 Task: Select the Central Africa Time as time zone for the schedule.
Action: Mouse moved to (135, 144)
Screenshot: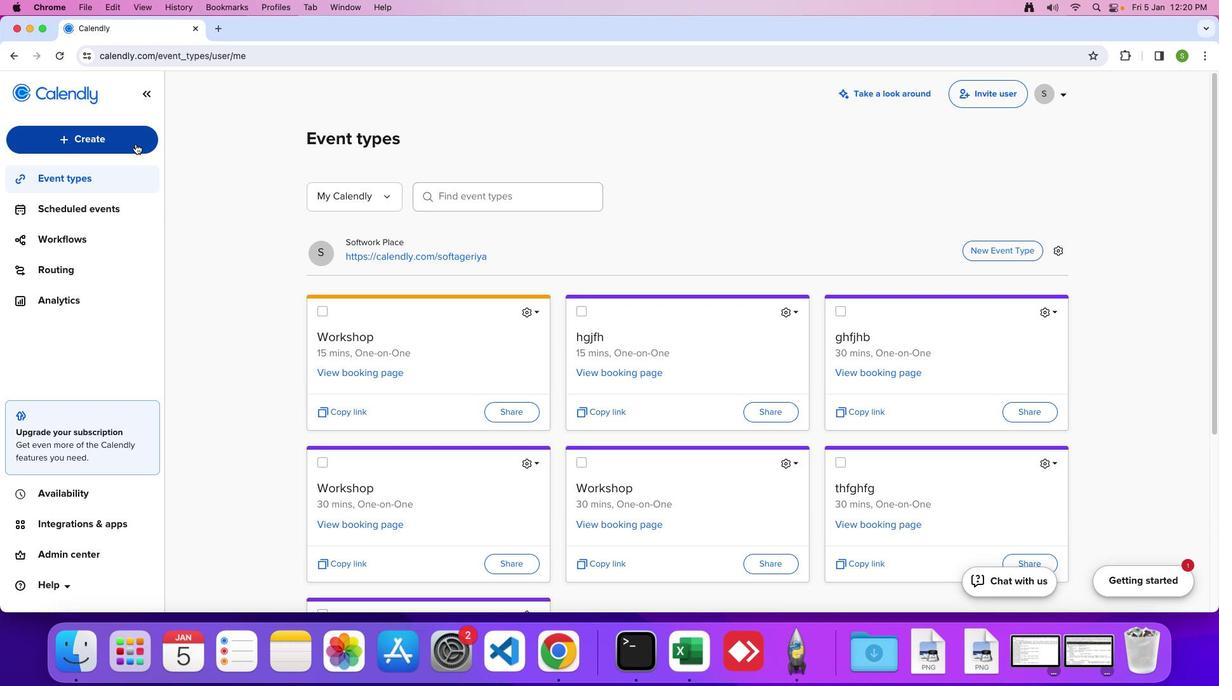 
Action: Mouse pressed left at (135, 144)
Screenshot: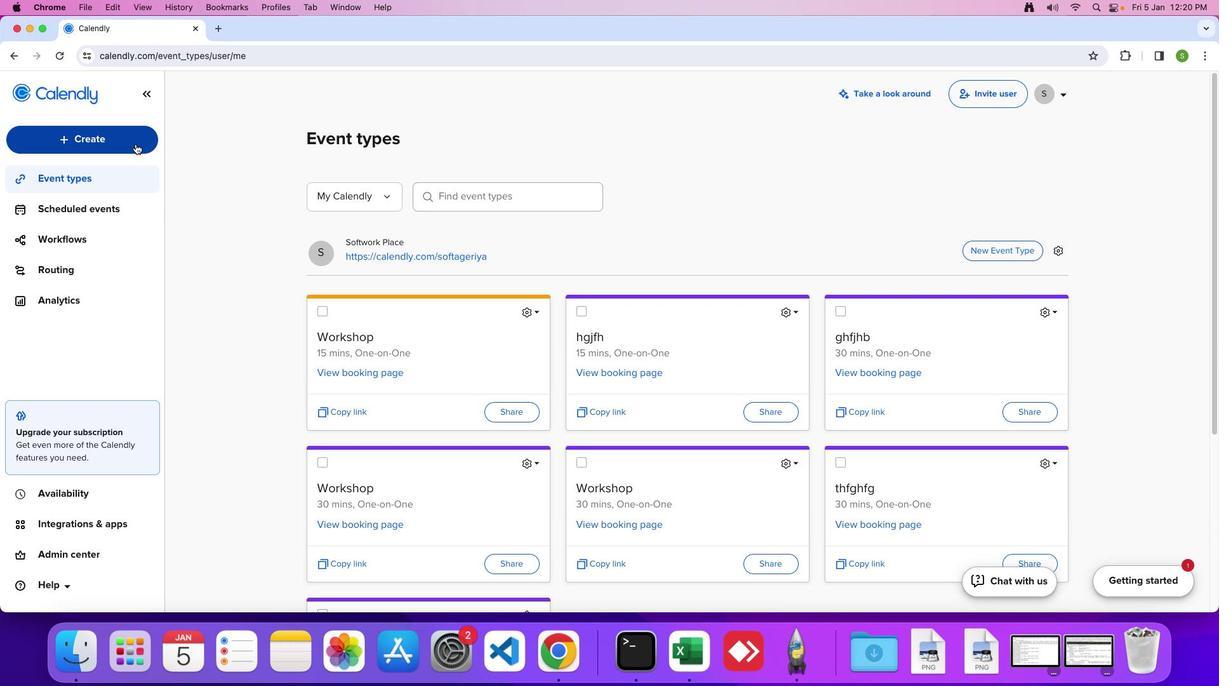 
Action: Mouse moved to (131, 299)
Screenshot: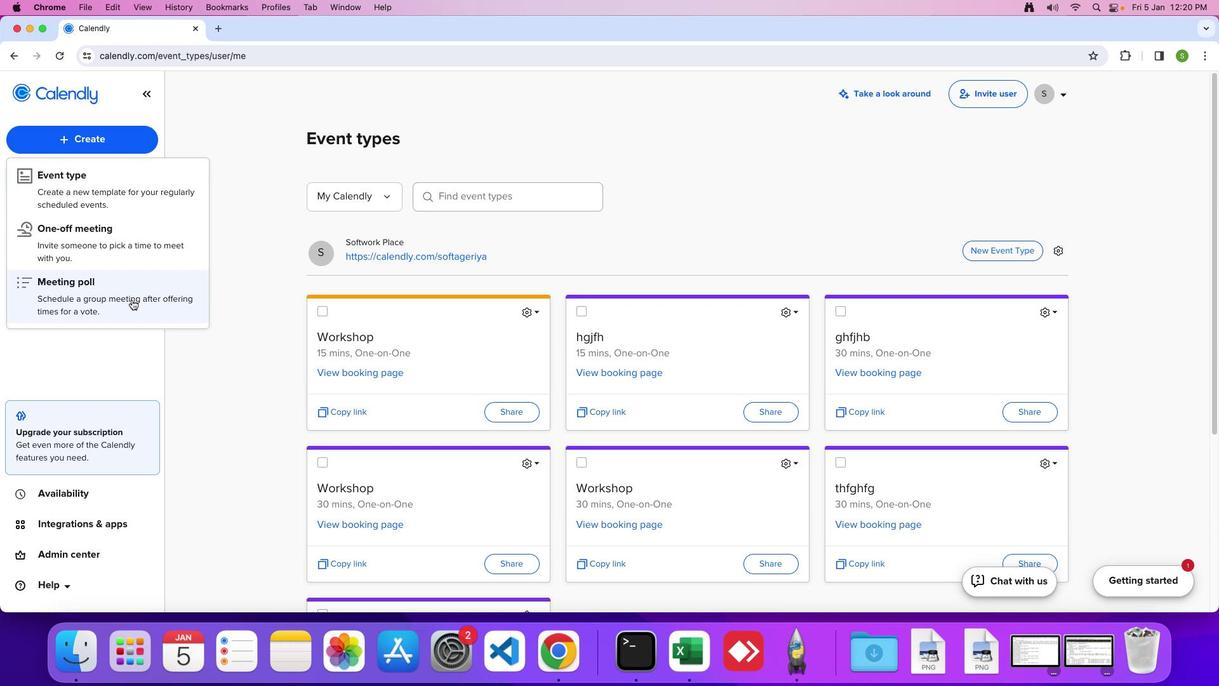 
Action: Mouse pressed left at (131, 299)
Screenshot: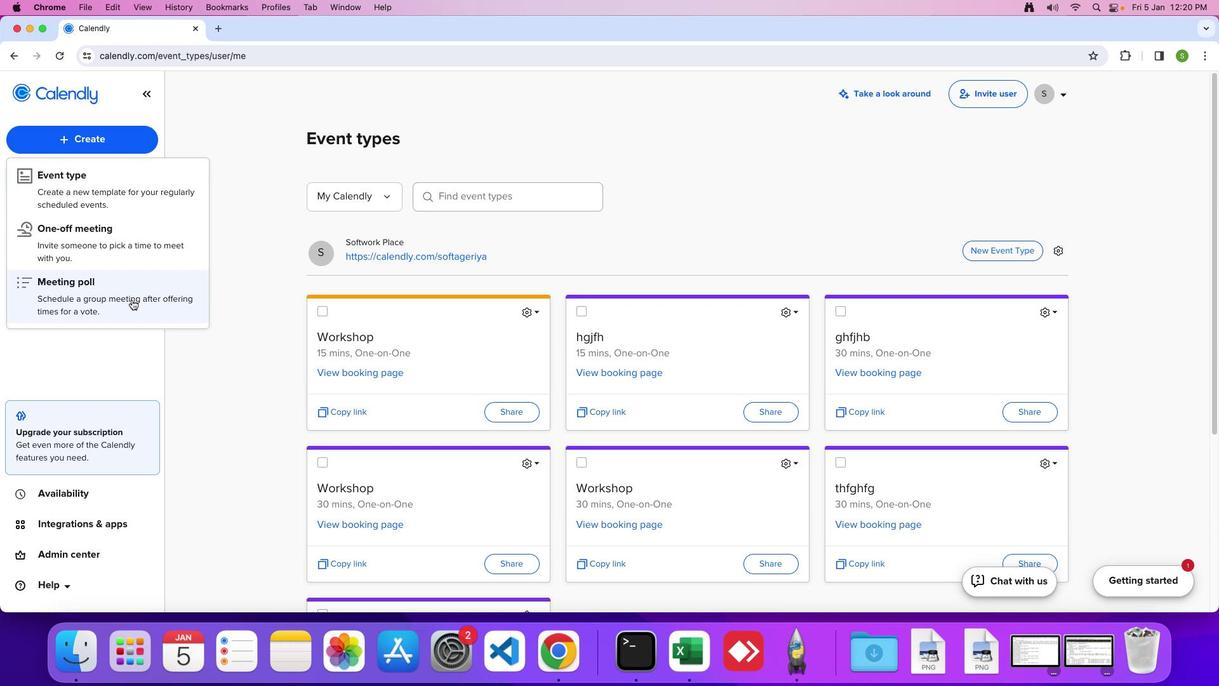 
Action: Mouse moved to (118, 155)
Screenshot: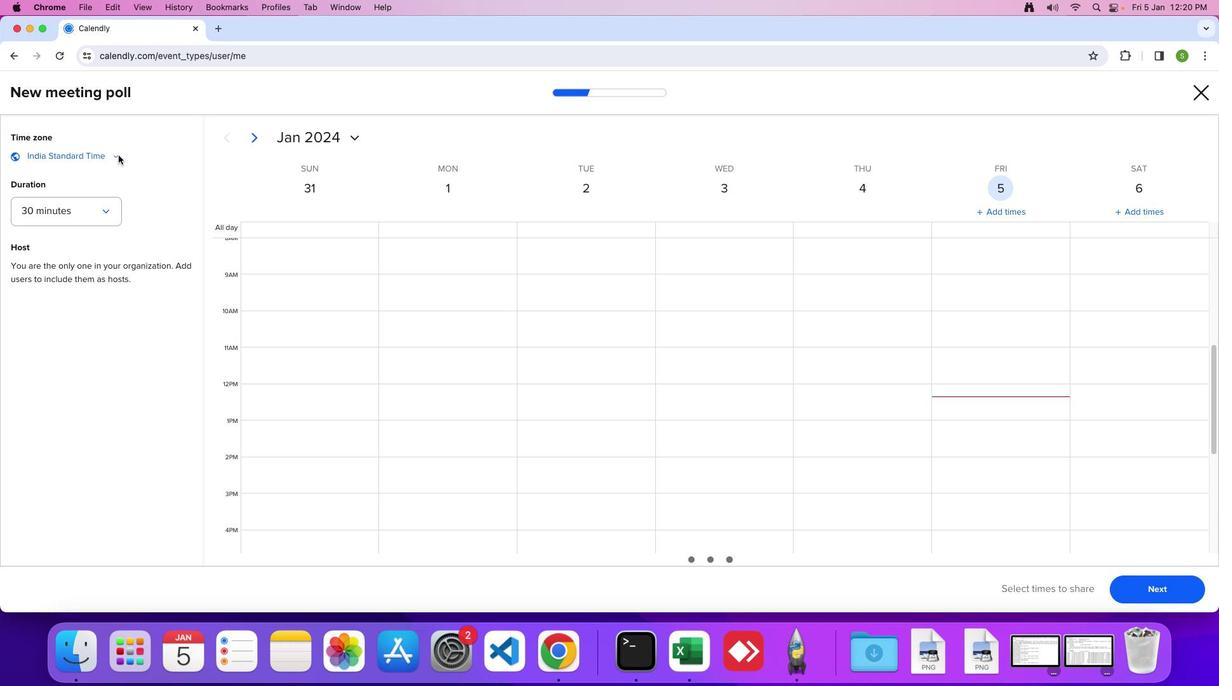 
Action: Mouse pressed left at (118, 155)
Screenshot: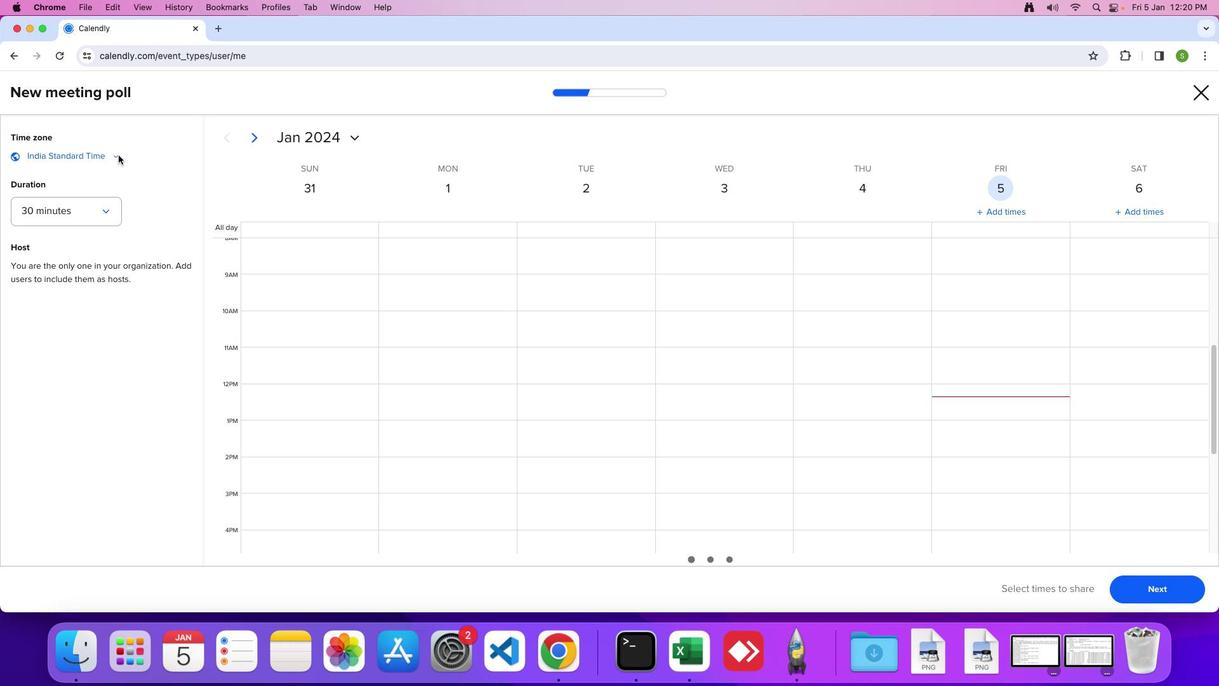 
Action: Mouse moved to (144, 295)
Screenshot: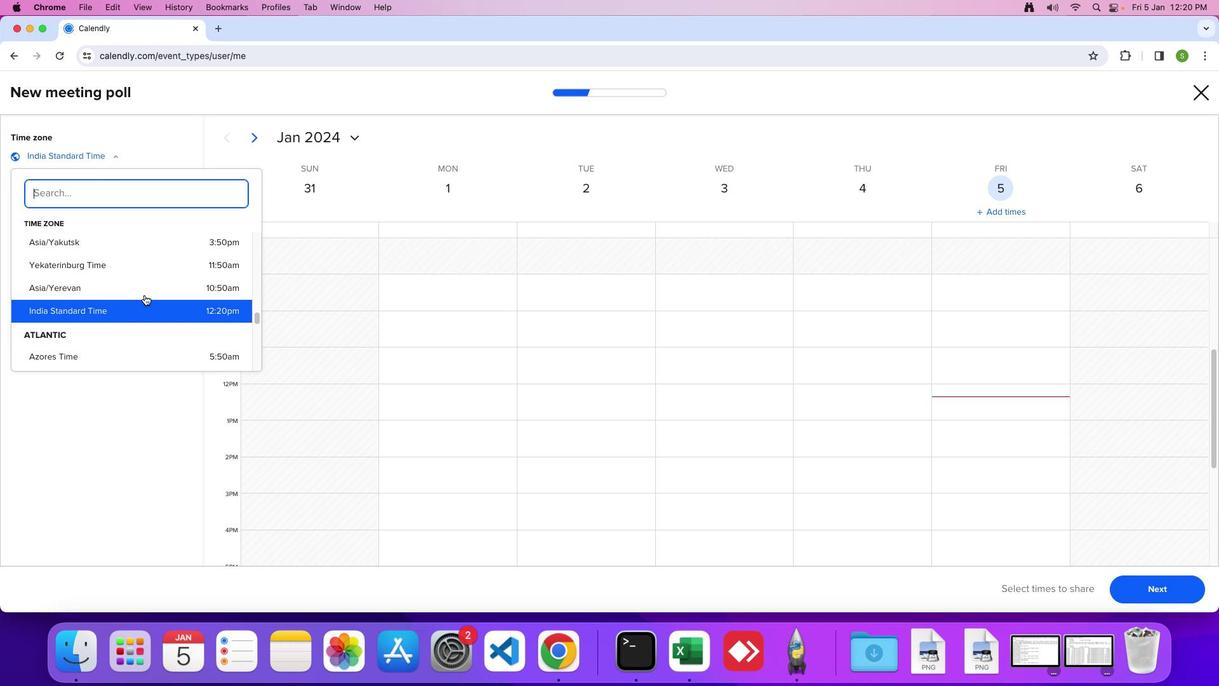 
Action: Mouse scrolled (144, 295) with delta (0, 0)
Screenshot: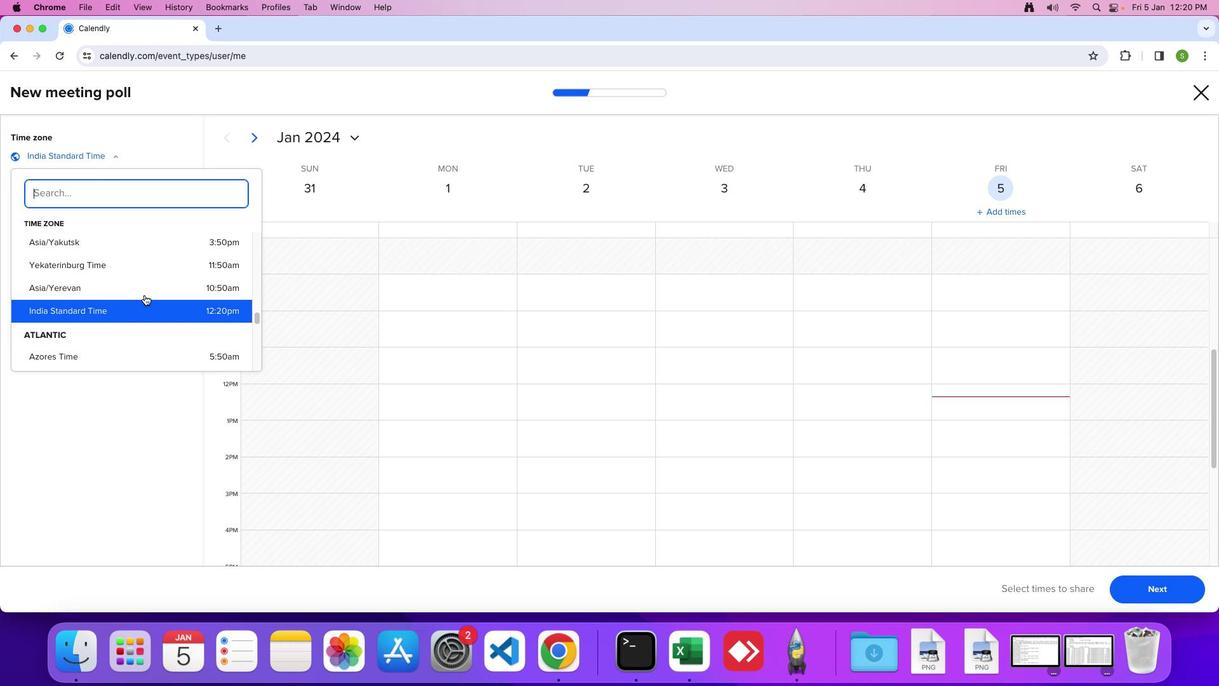
Action: Mouse scrolled (144, 295) with delta (0, 0)
Screenshot: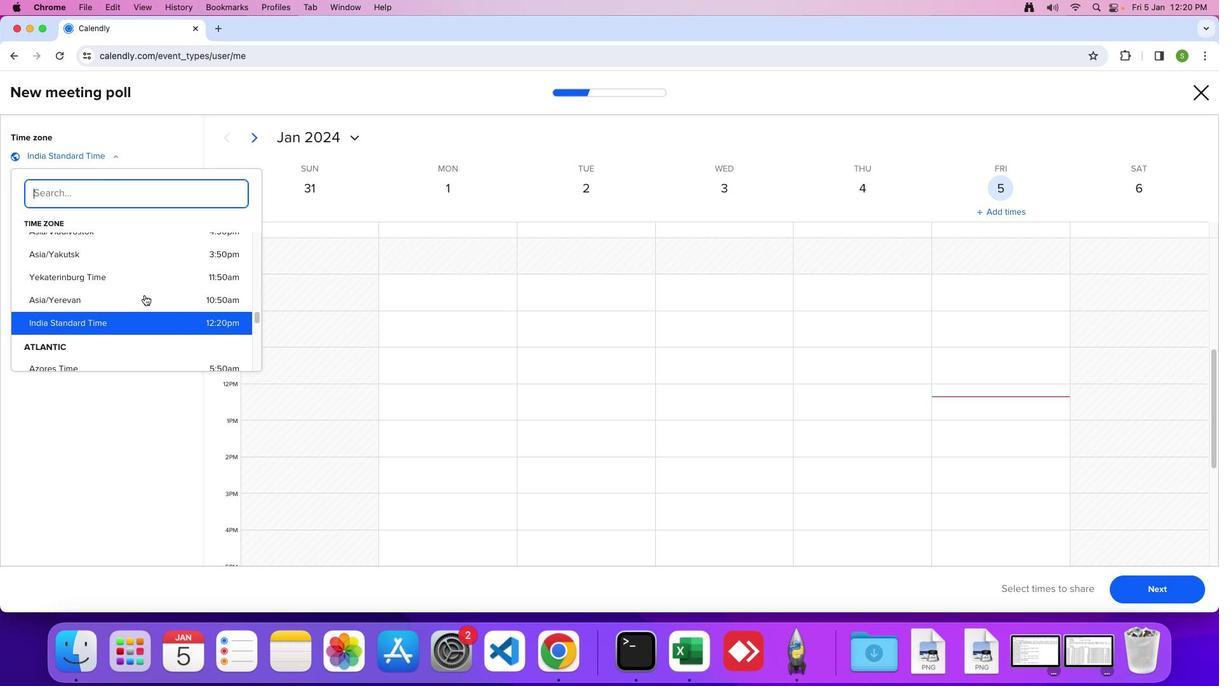 
Action: Mouse scrolled (144, 295) with delta (0, 1)
Screenshot: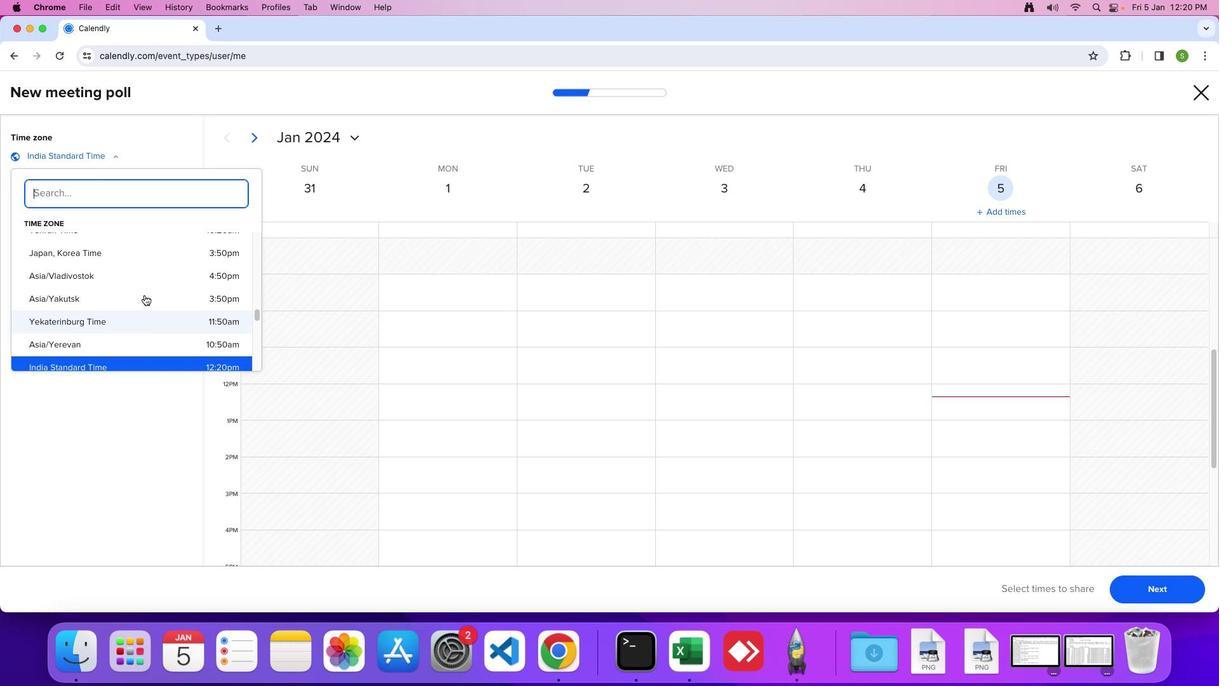 
Action: Mouse moved to (144, 294)
Screenshot: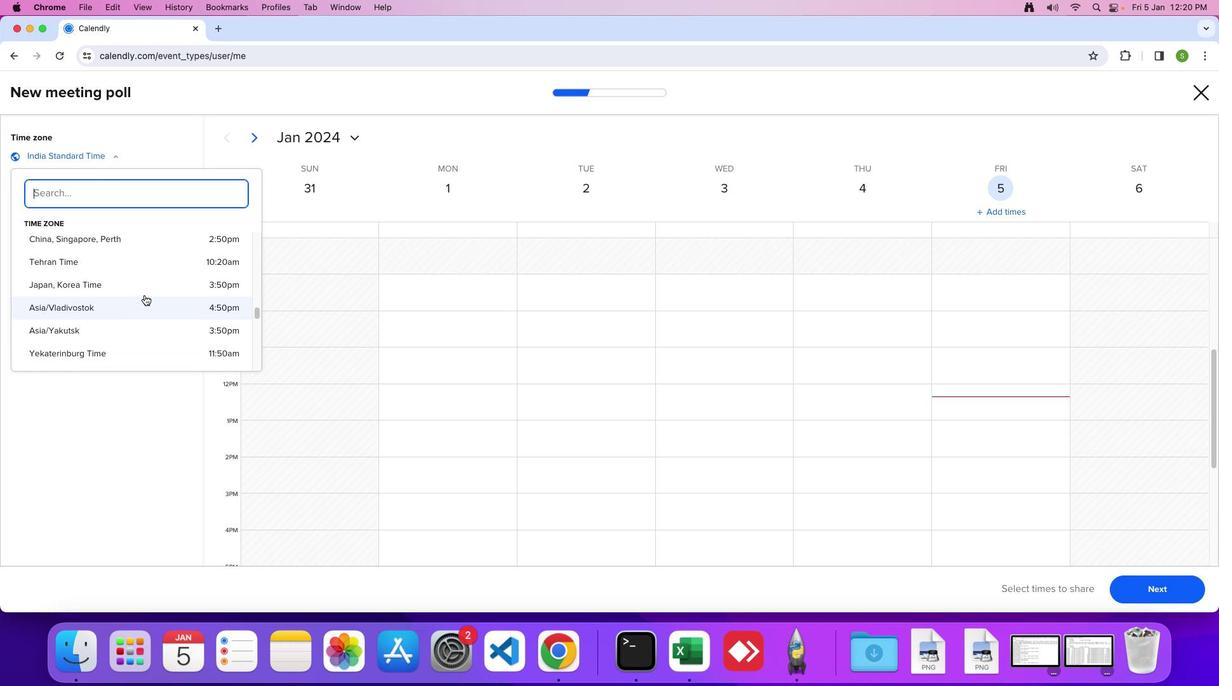 
Action: Mouse scrolled (144, 294) with delta (0, 0)
Screenshot: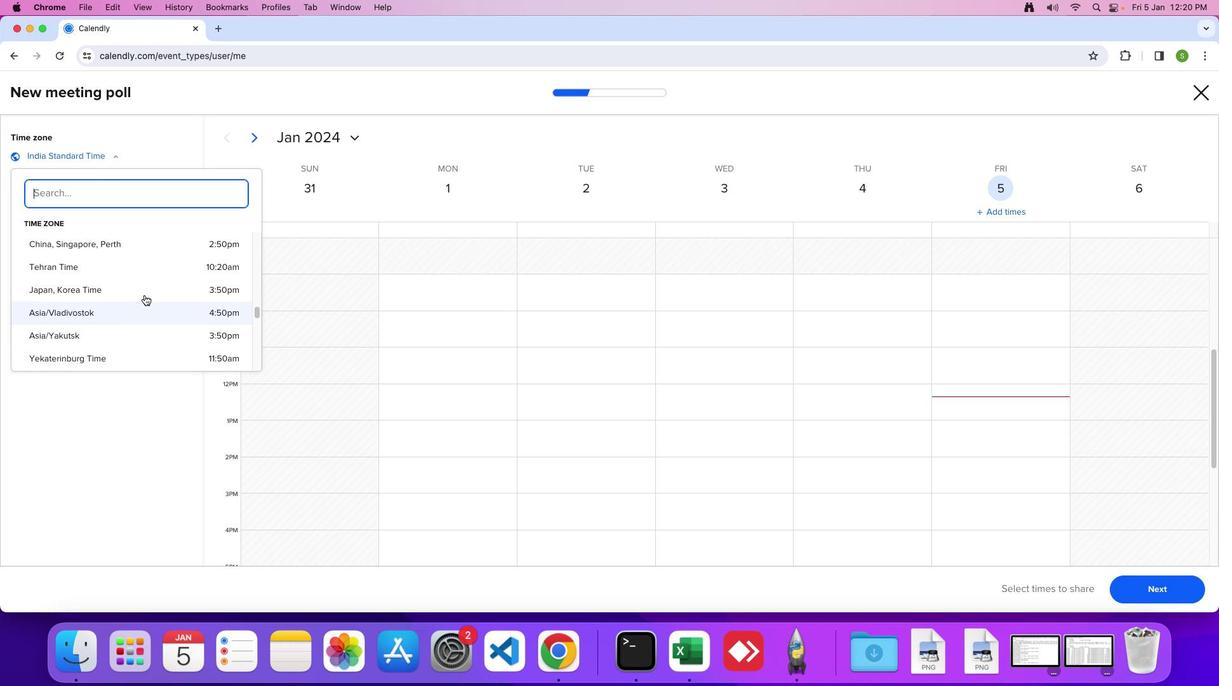
Action: Mouse scrolled (144, 294) with delta (0, 0)
Screenshot: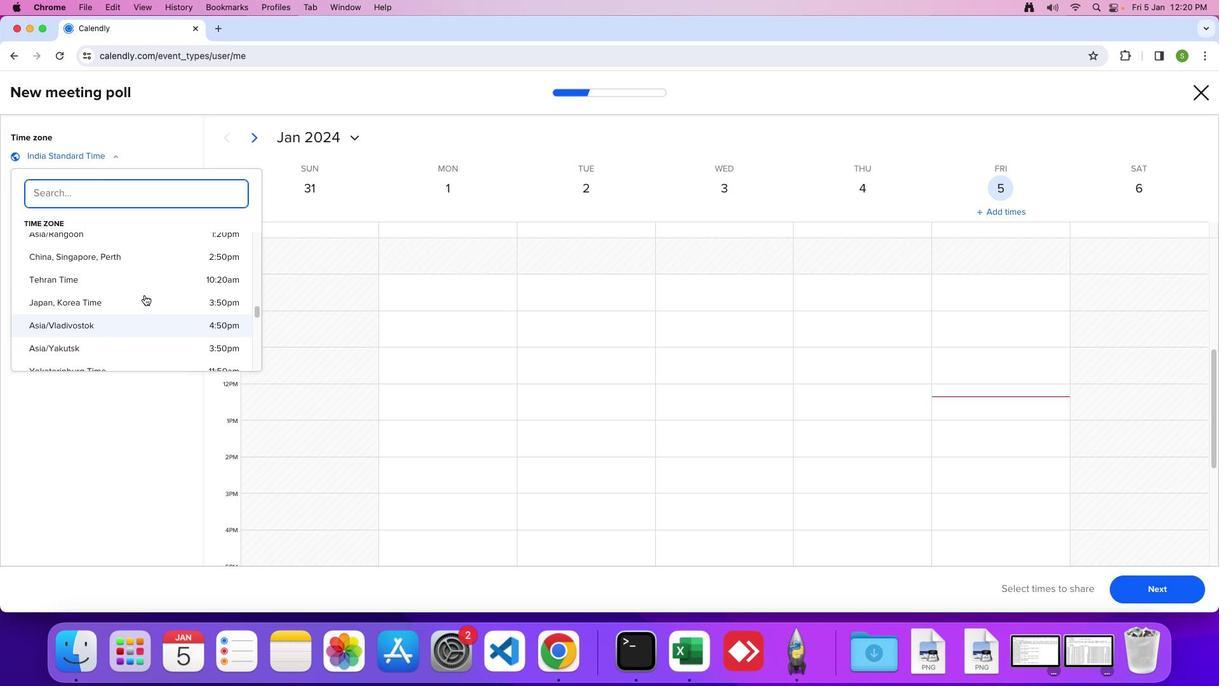 
Action: Mouse scrolled (144, 294) with delta (0, 0)
Screenshot: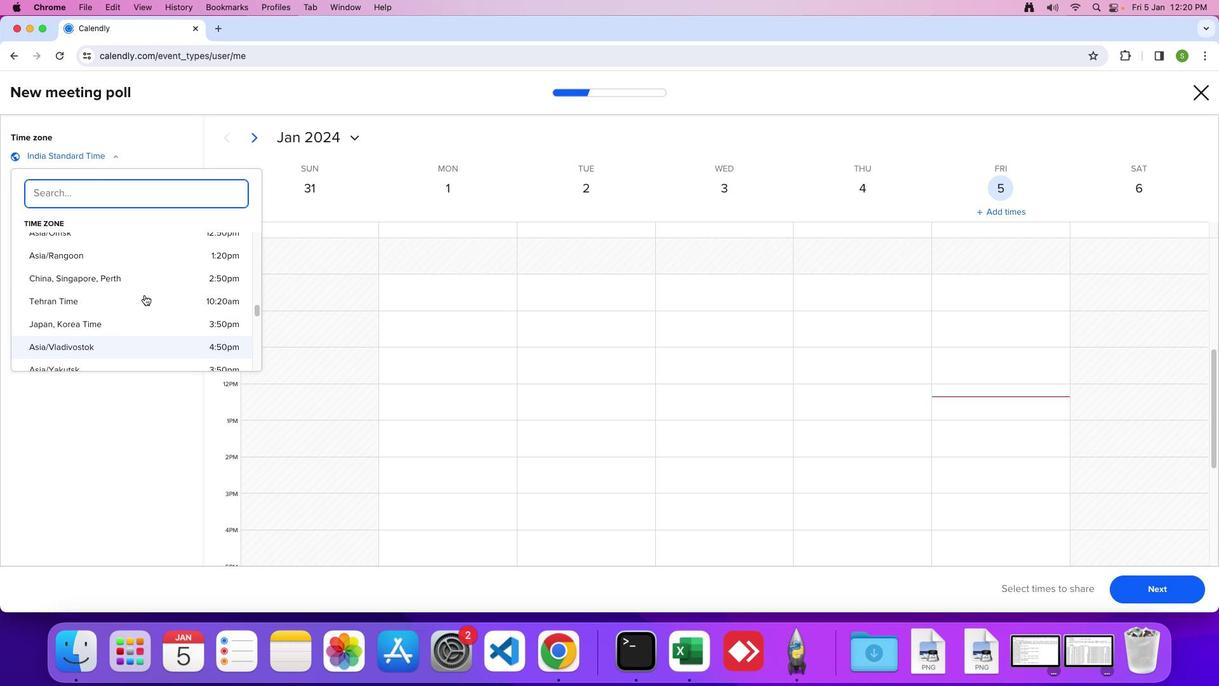 
Action: Mouse scrolled (144, 294) with delta (0, 0)
Screenshot: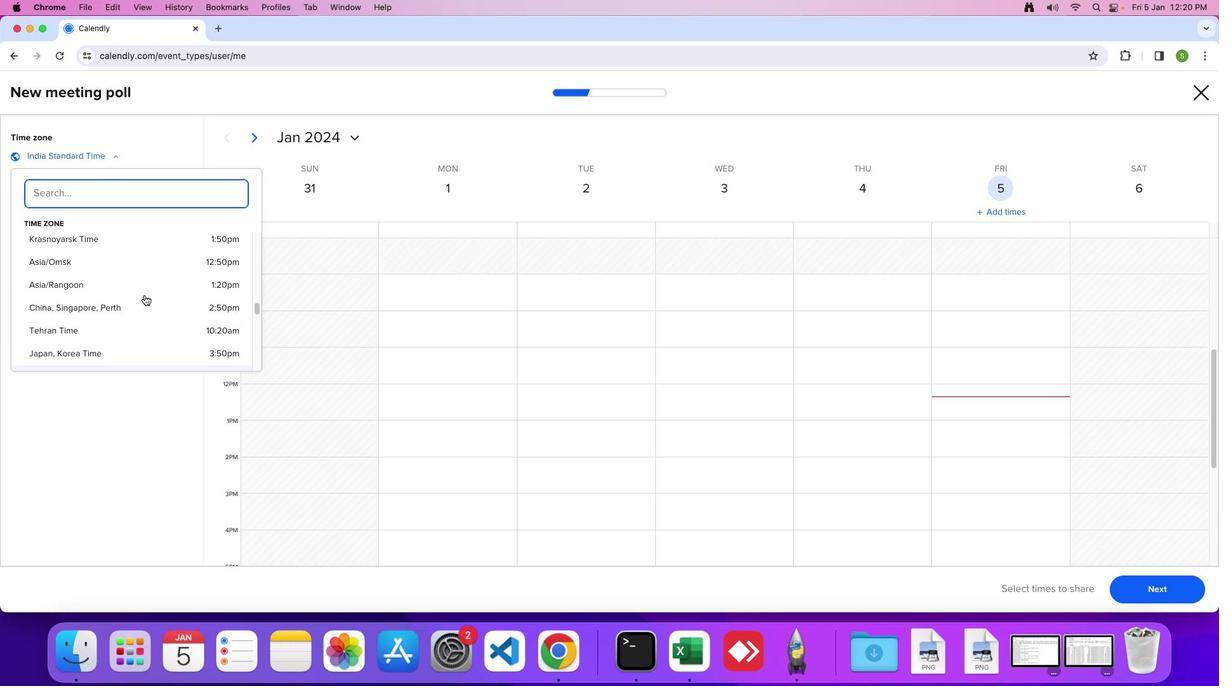 
Action: Mouse scrolled (144, 294) with delta (0, 2)
Screenshot: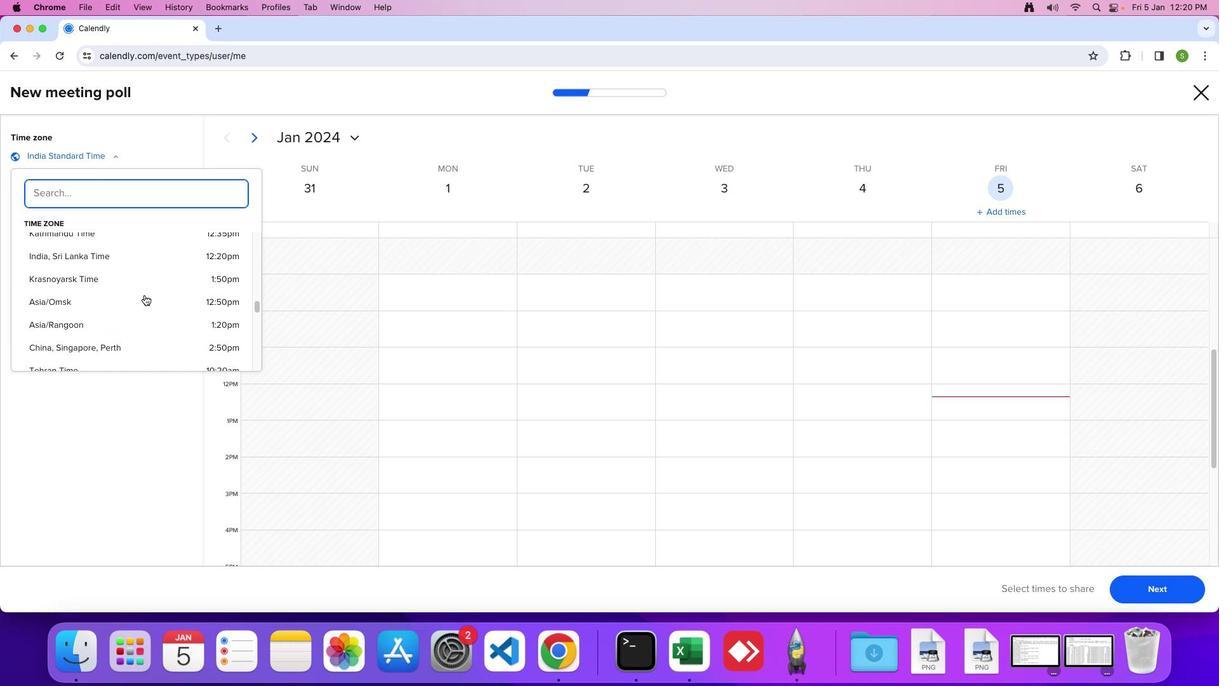 
Action: Mouse scrolled (144, 294) with delta (0, 0)
Screenshot: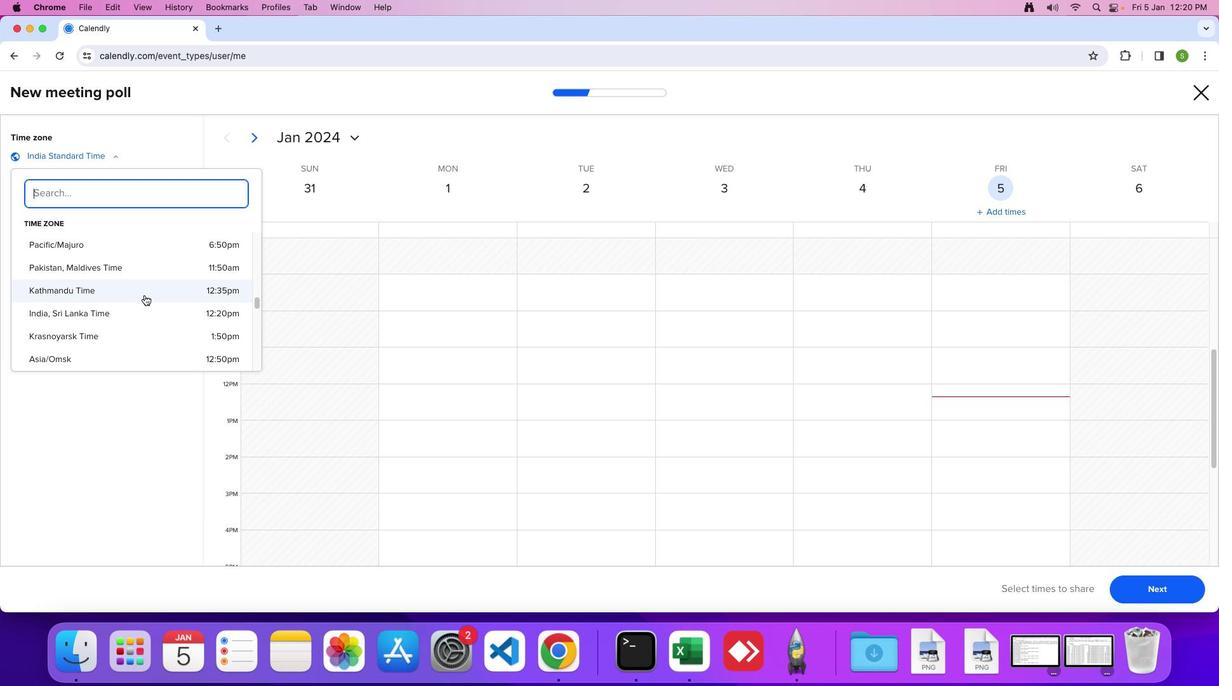 
Action: Mouse scrolled (144, 294) with delta (0, 0)
Screenshot: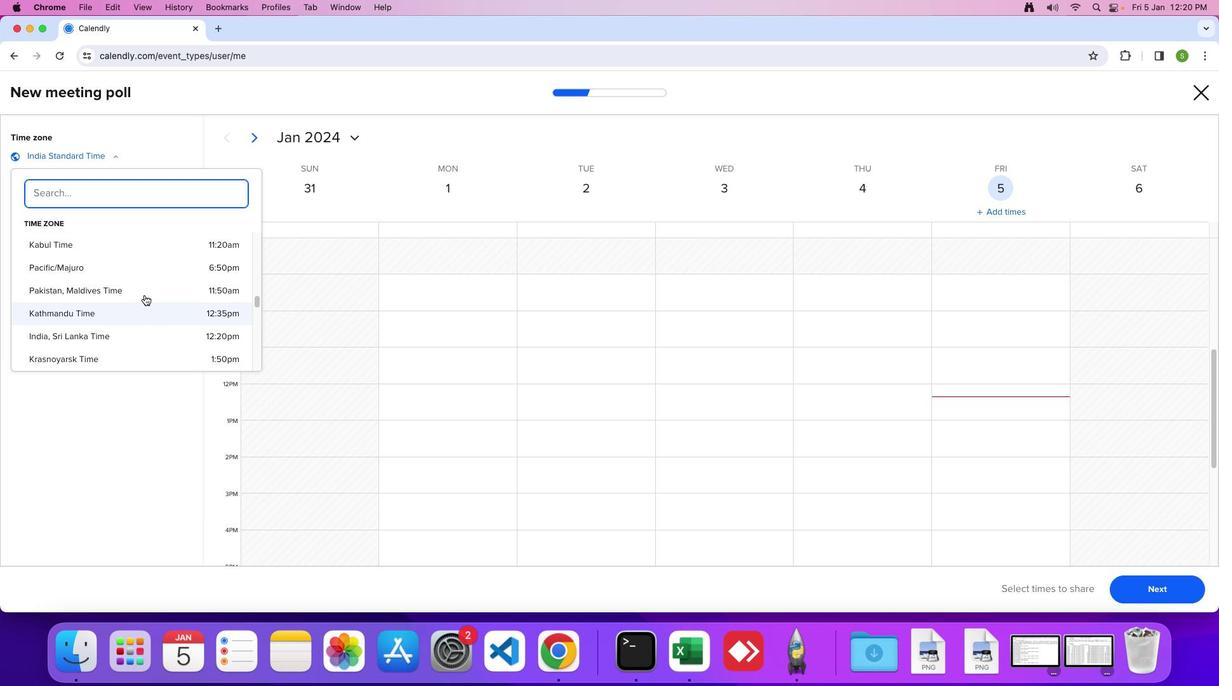 
Action: Mouse scrolled (144, 294) with delta (0, 1)
Screenshot: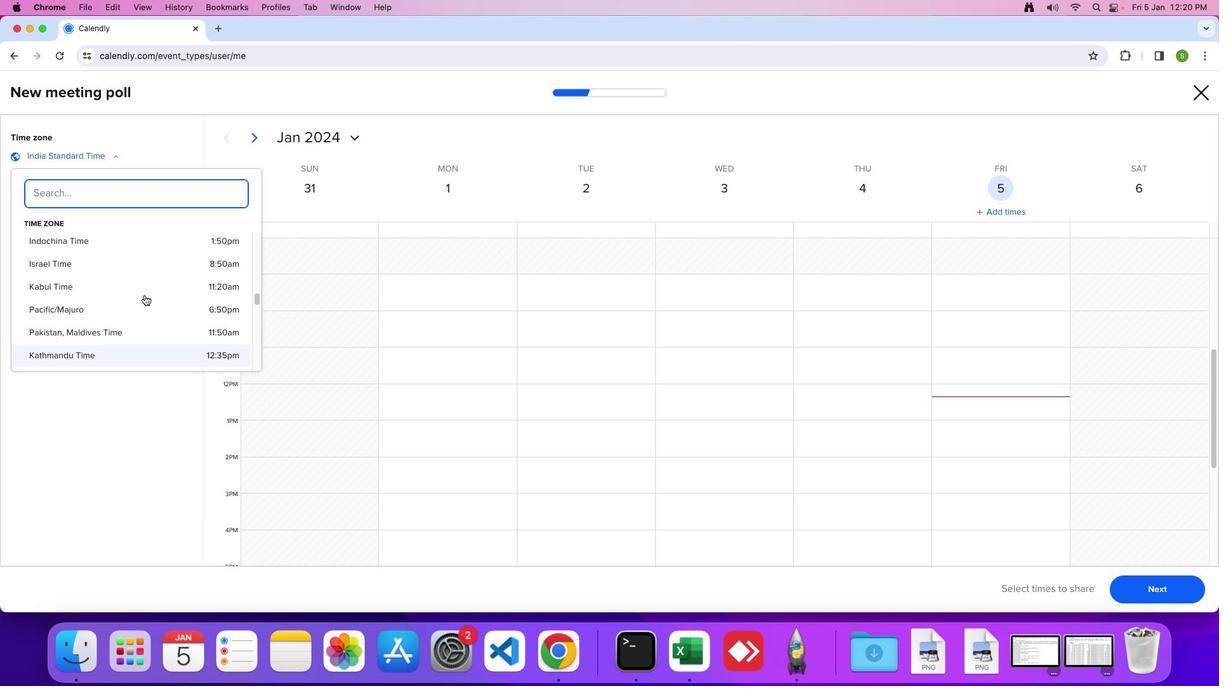 
Action: Mouse scrolled (144, 294) with delta (0, 0)
Screenshot: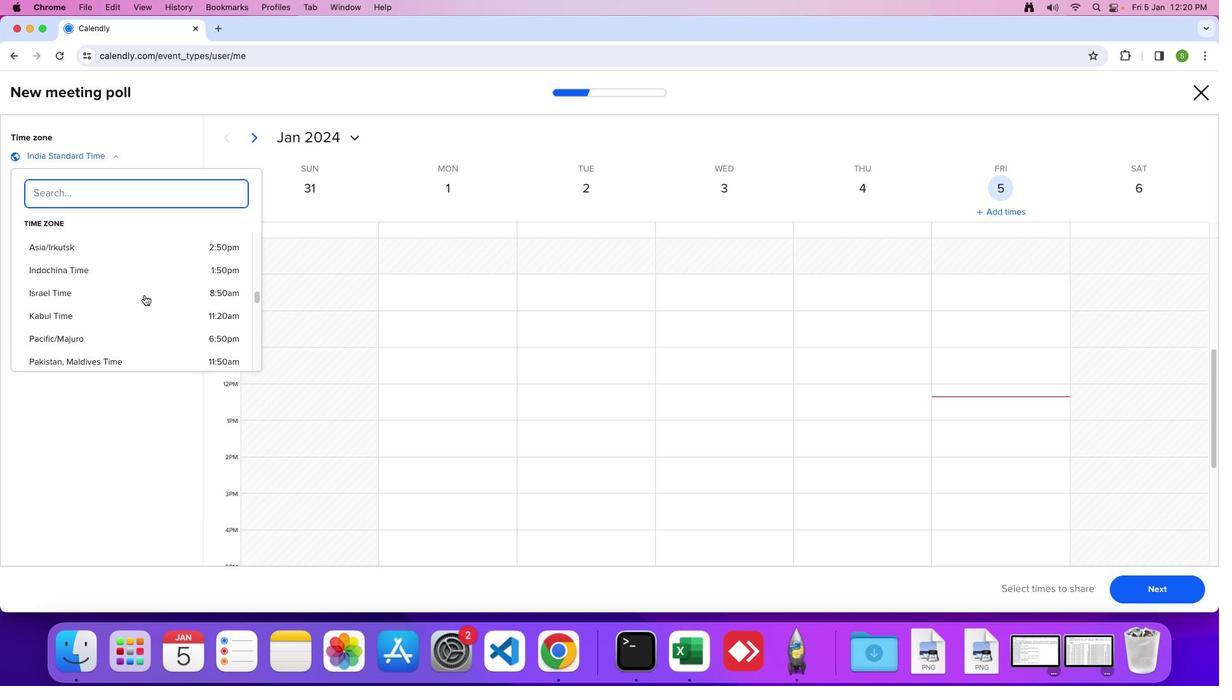 
Action: Mouse scrolled (144, 294) with delta (0, 0)
Screenshot: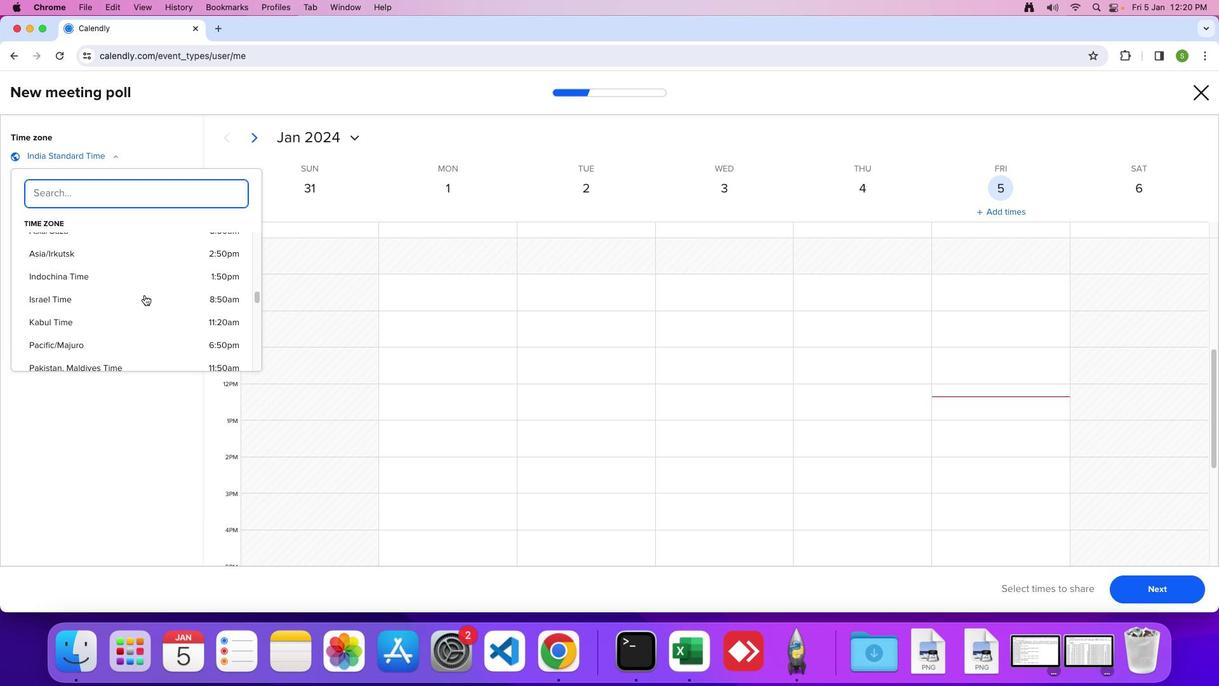 
Action: Mouse scrolled (144, 294) with delta (0, 0)
Screenshot: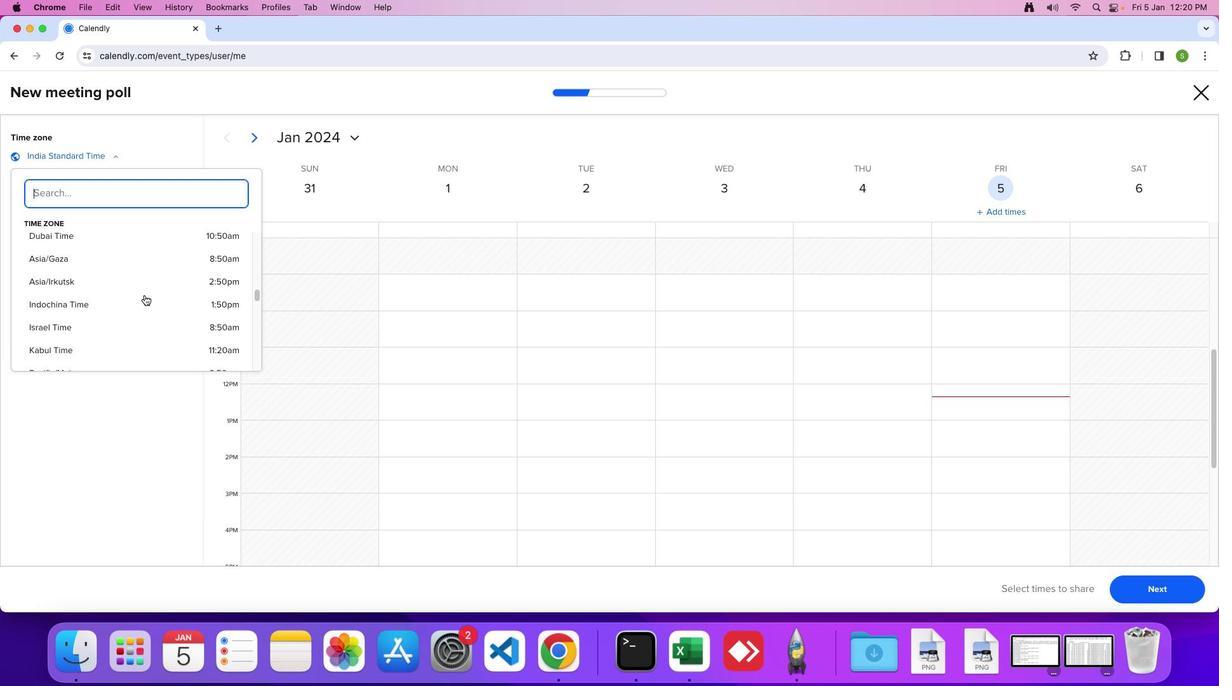 
Action: Mouse scrolled (144, 294) with delta (0, 0)
Screenshot: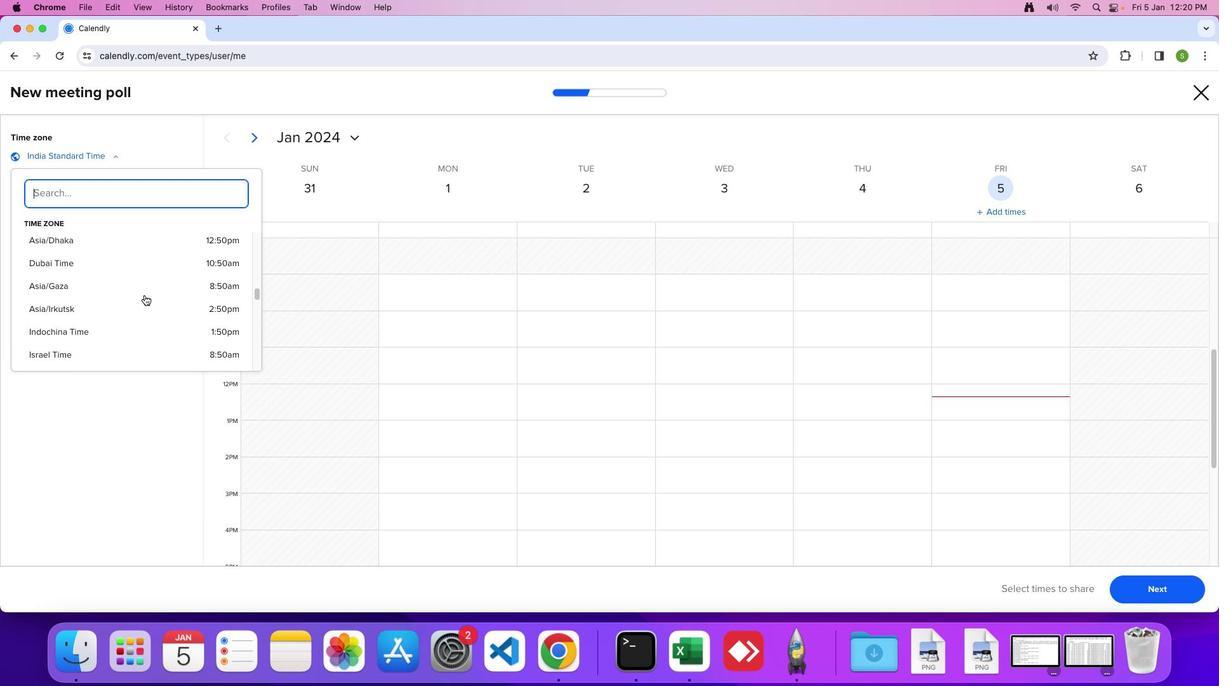 
Action: Mouse scrolled (144, 294) with delta (0, 1)
Screenshot: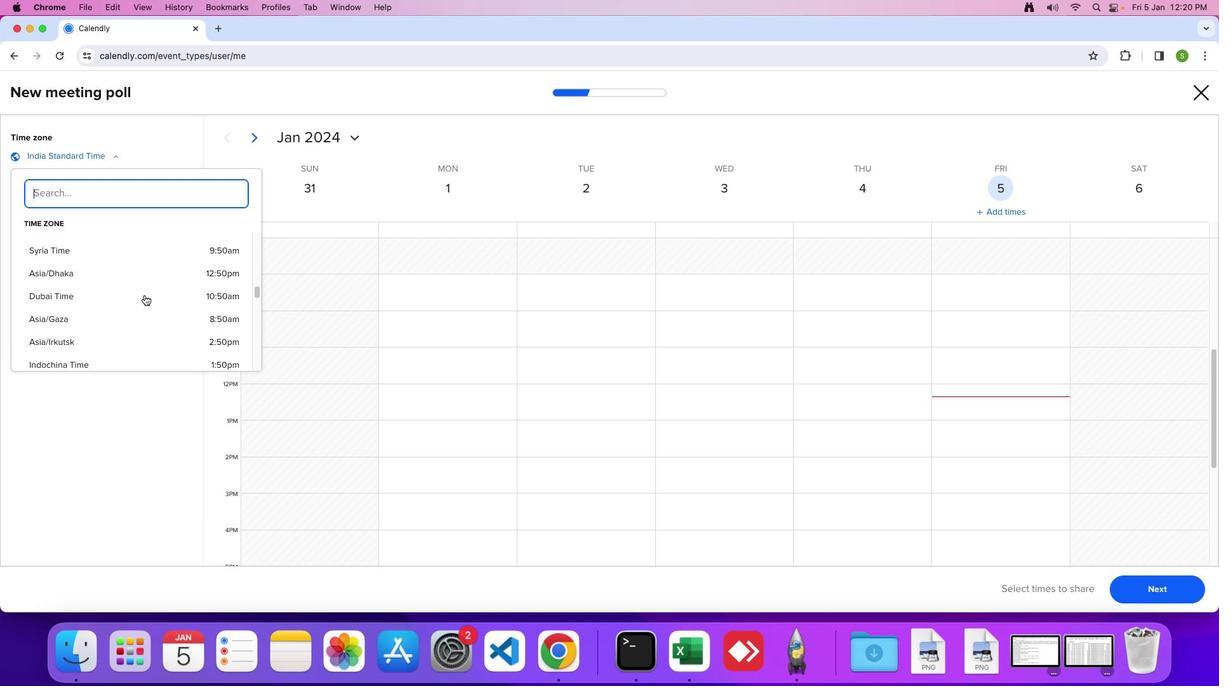 
Action: Mouse scrolled (144, 294) with delta (0, 0)
Screenshot: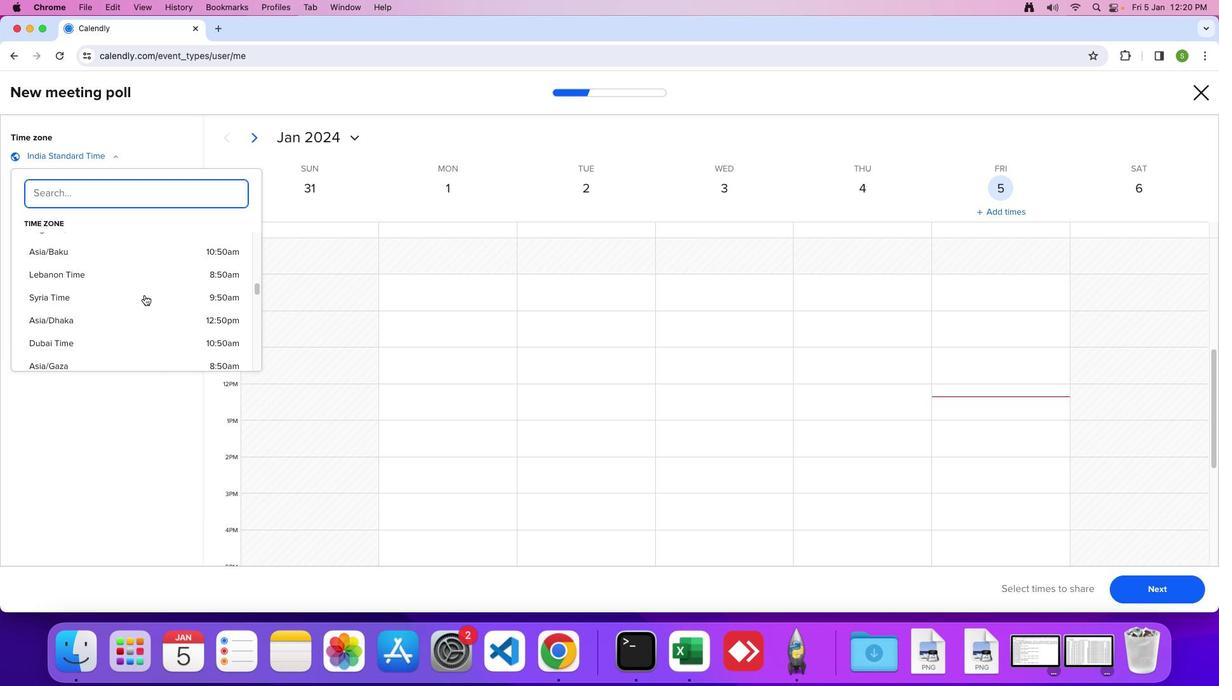 
Action: Mouse scrolled (144, 294) with delta (0, 0)
Screenshot: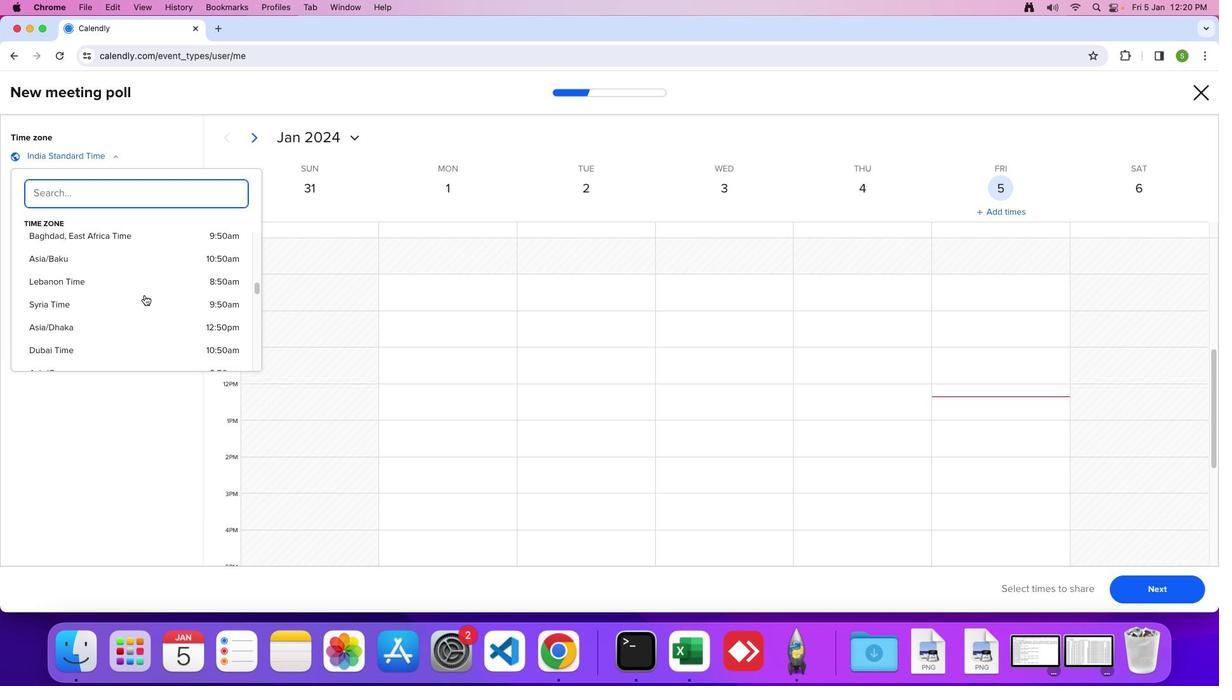 
Action: Mouse scrolled (144, 294) with delta (0, 0)
Screenshot: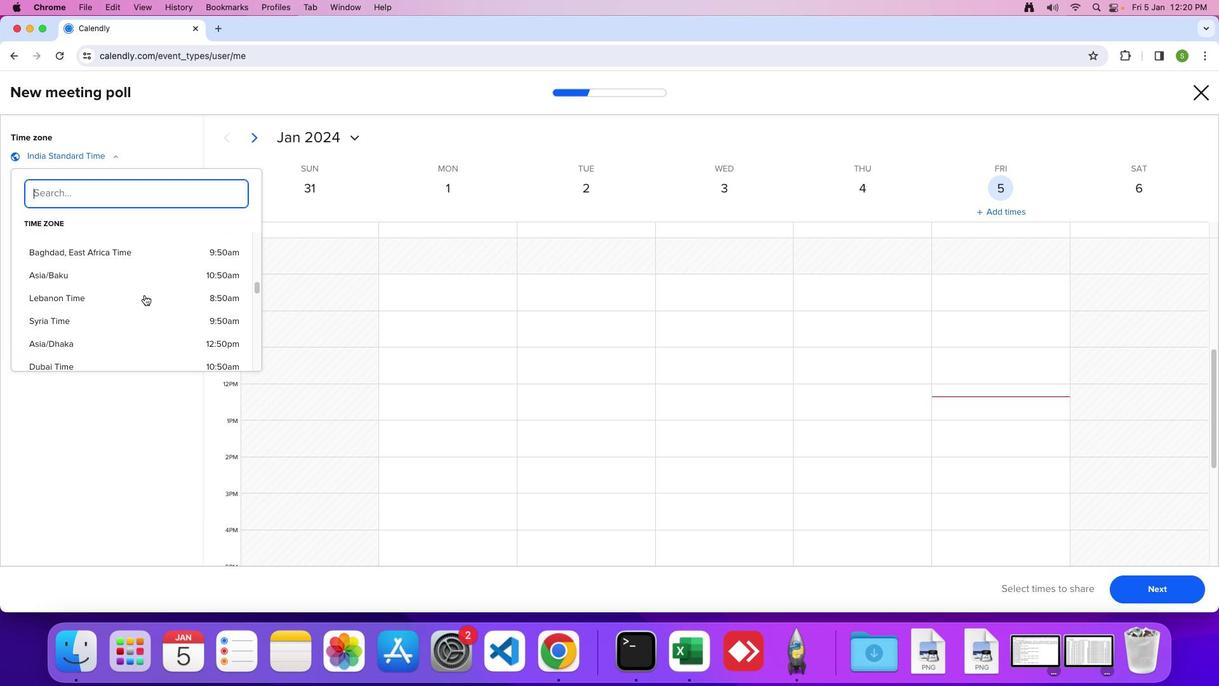 
Action: Mouse scrolled (144, 294) with delta (0, 0)
Screenshot: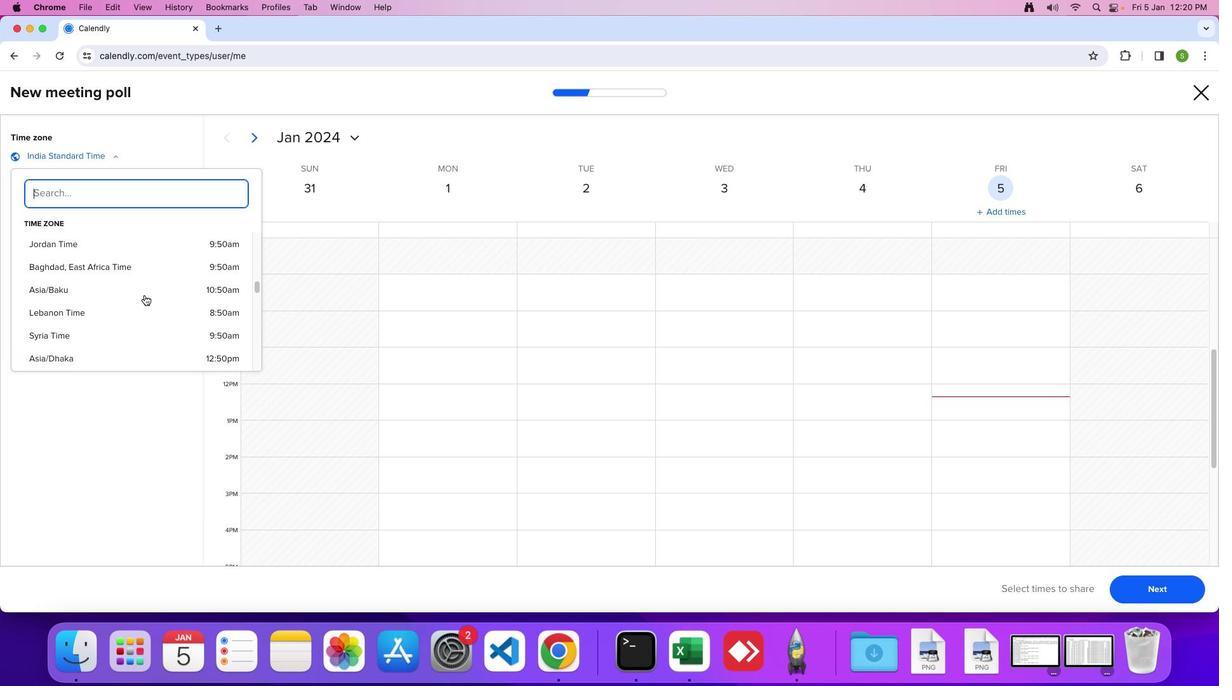
Action: Mouse scrolled (144, 294) with delta (0, 0)
Screenshot: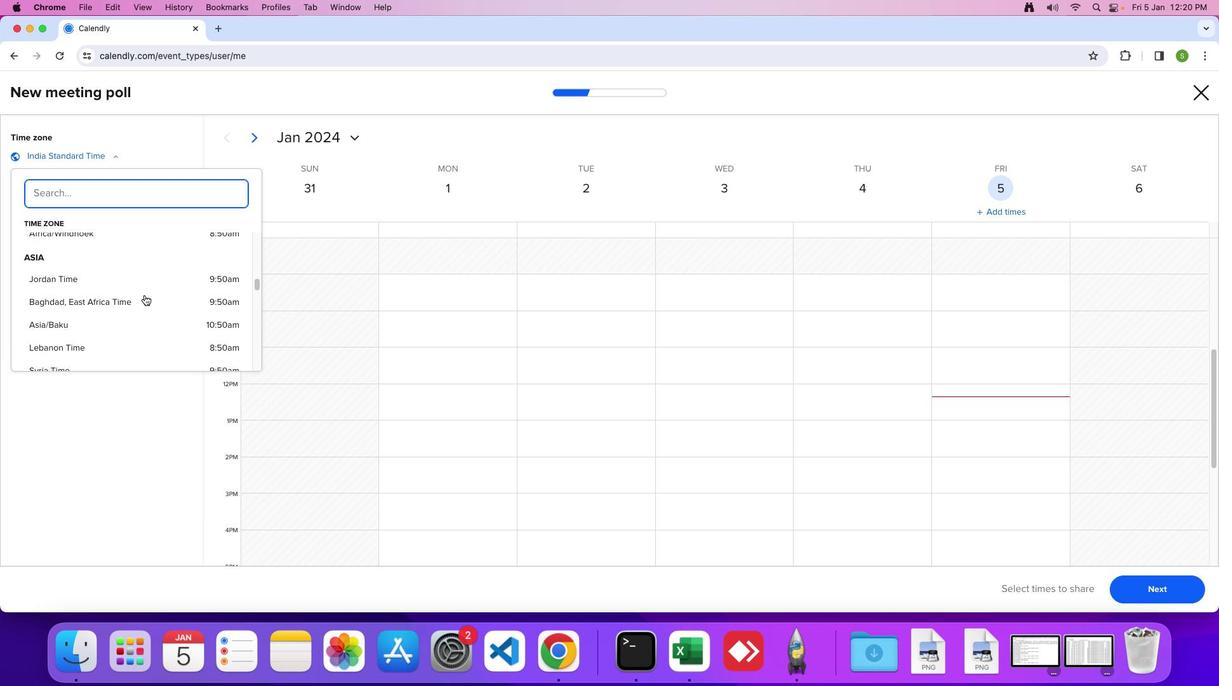 
Action: Mouse scrolled (144, 294) with delta (0, 0)
Screenshot: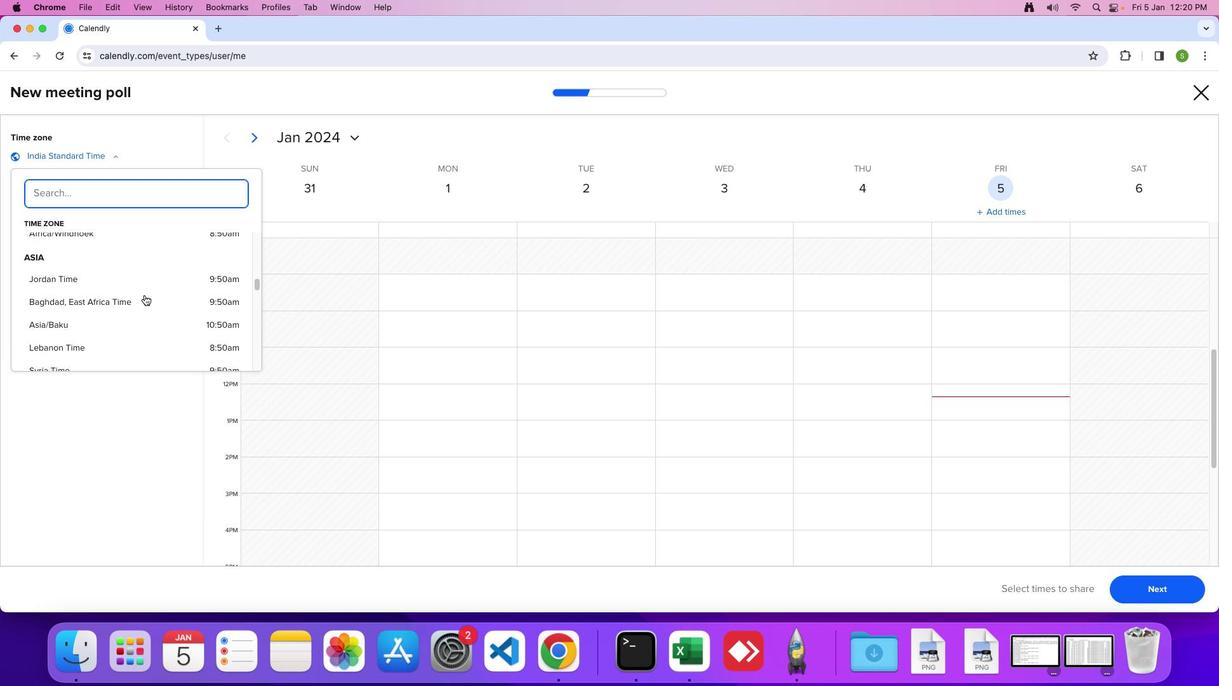 
Action: Mouse scrolled (144, 294) with delta (0, 1)
Screenshot: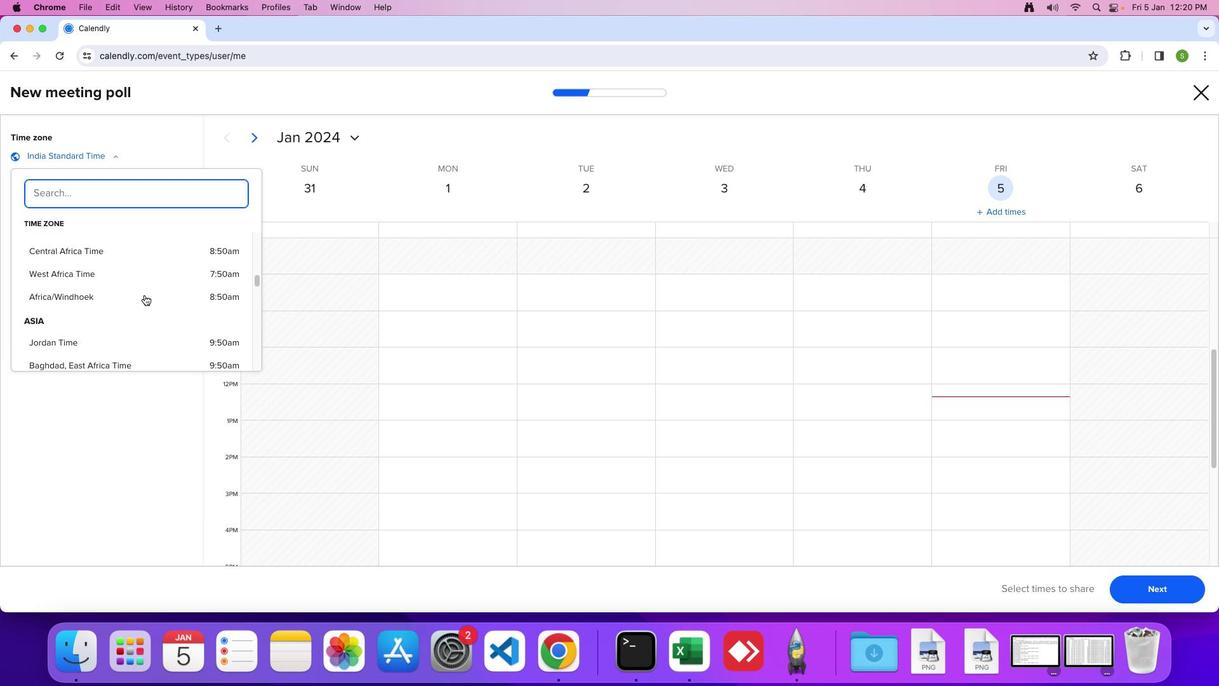 
Action: Mouse scrolled (144, 294) with delta (0, 0)
Screenshot: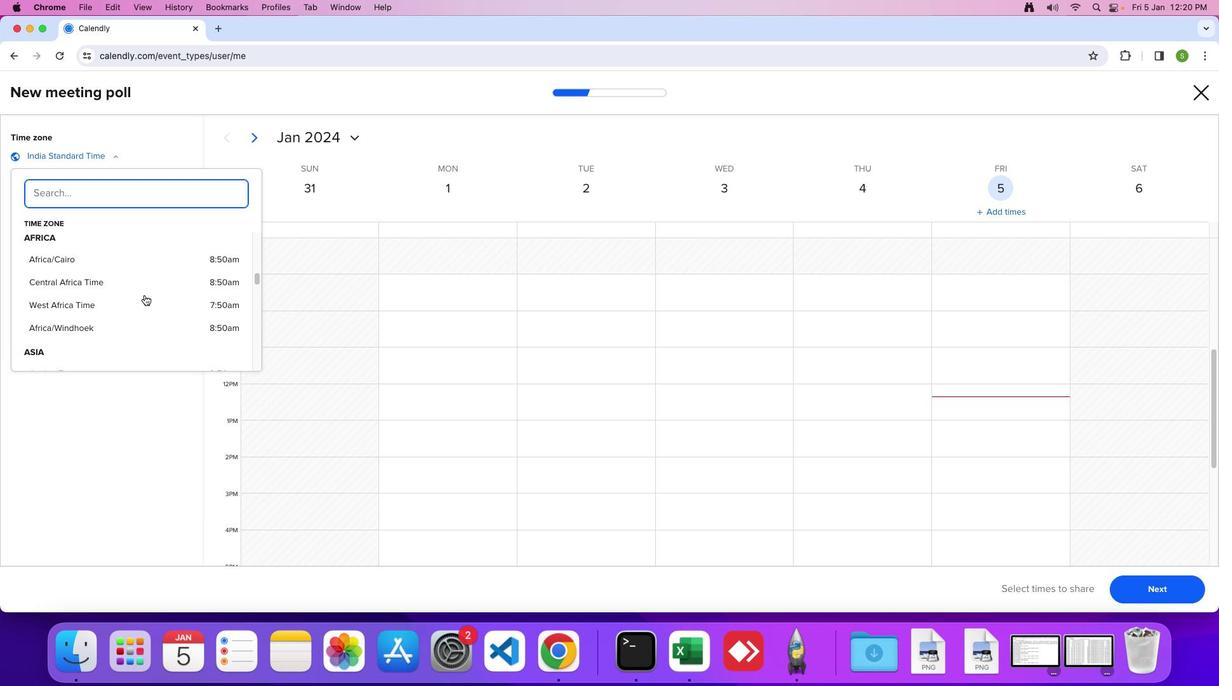 
Action: Mouse scrolled (144, 294) with delta (0, 0)
Screenshot: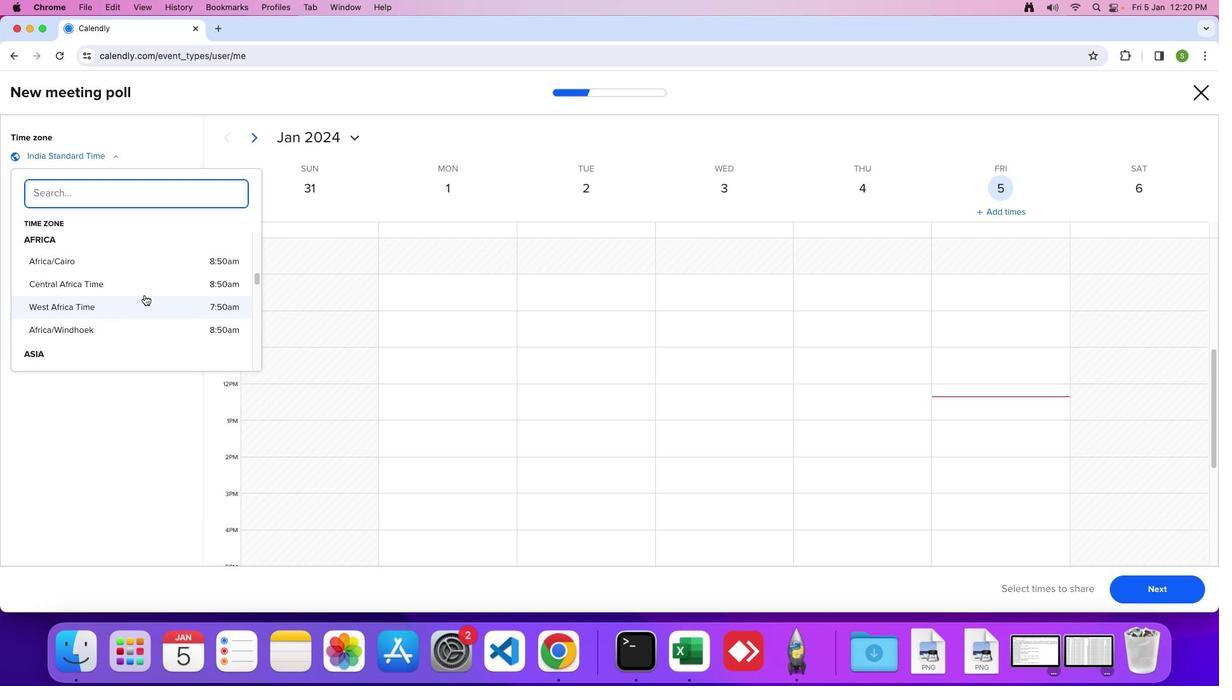 
Action: Mouse moved to (109, 284)
Screenshot: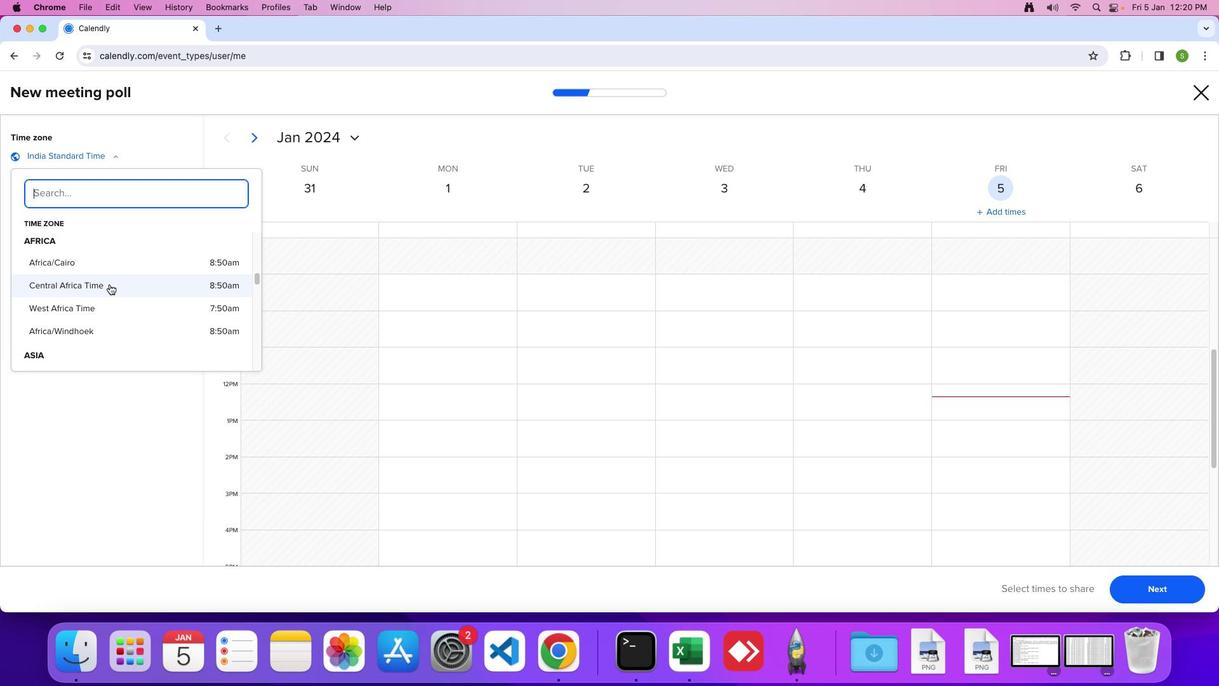 
Action: Mouse pressed left at (109, 284)
Screenshot: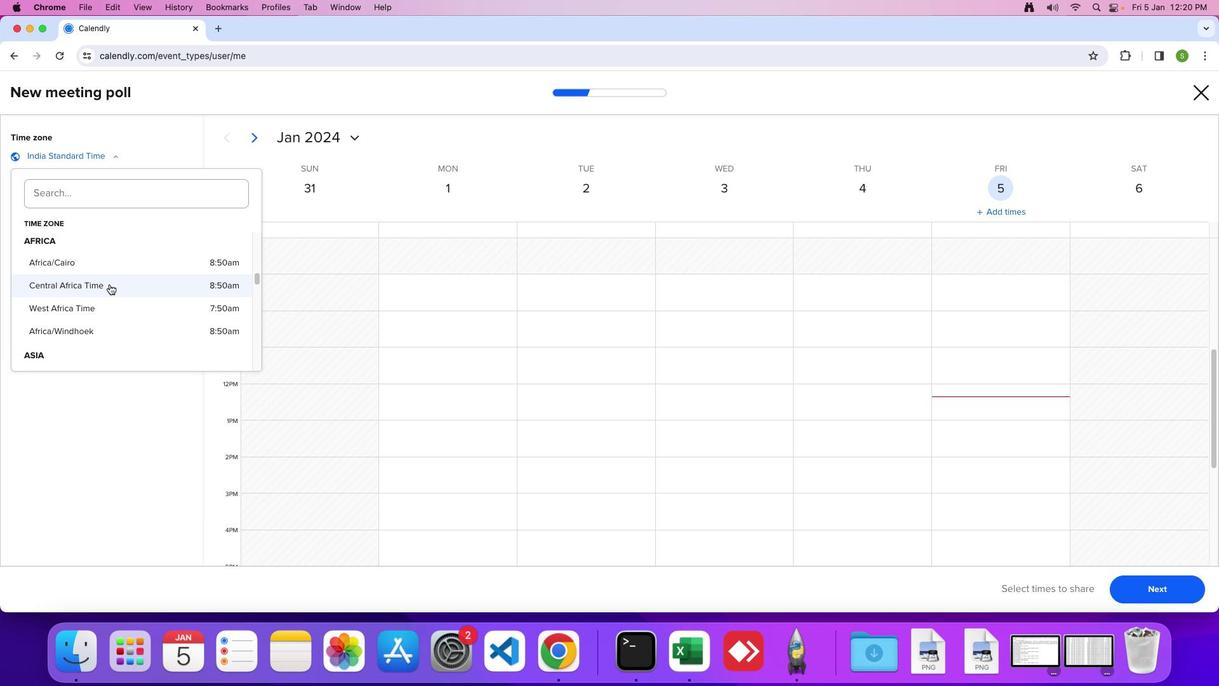 
